 Task: Select the auto option in the line has warning.
Action: Mouse moved to (126, 470)
Screenshot: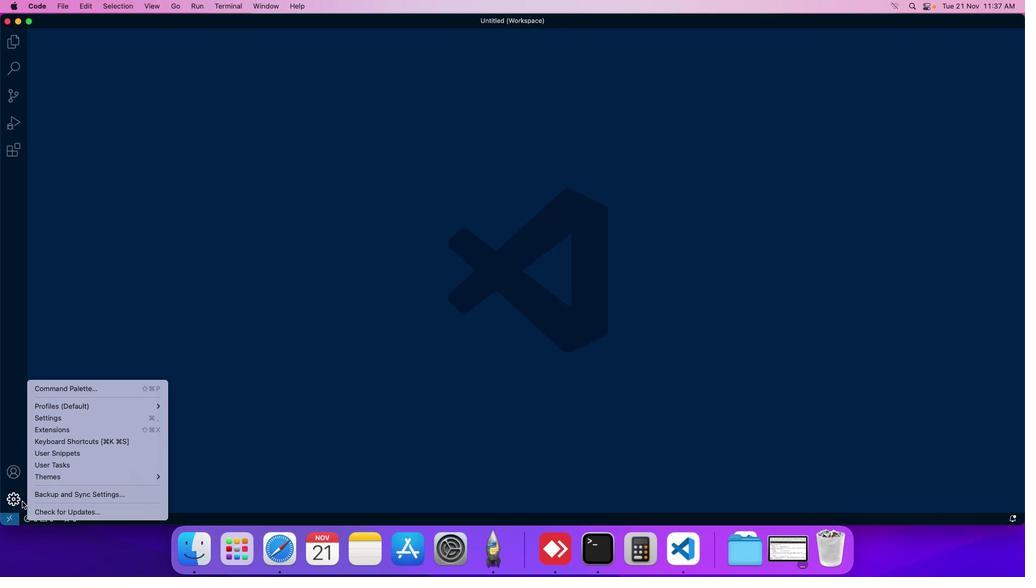 
Action: Mouse pressed left at (126, 470)
Screenshot: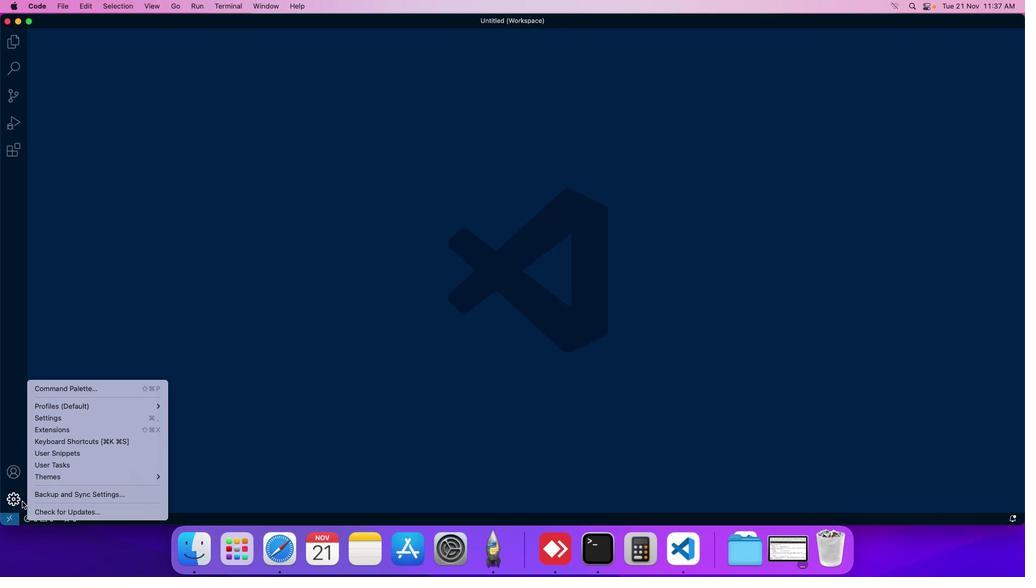 
Action: Mouse moved to (143, 403)
Screenshot: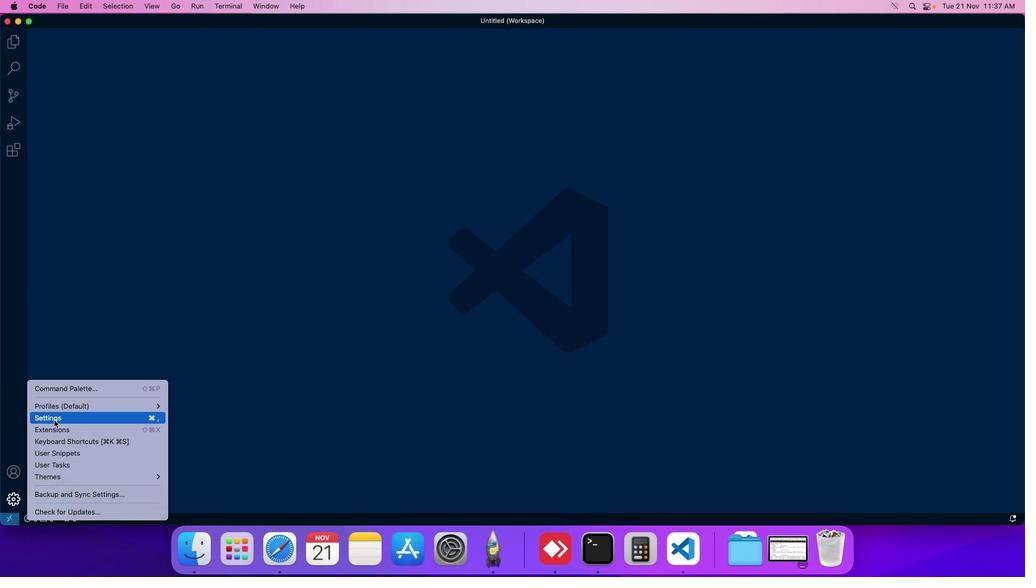 
Action: Mouse pressed left at (143, 403)
Screenshot: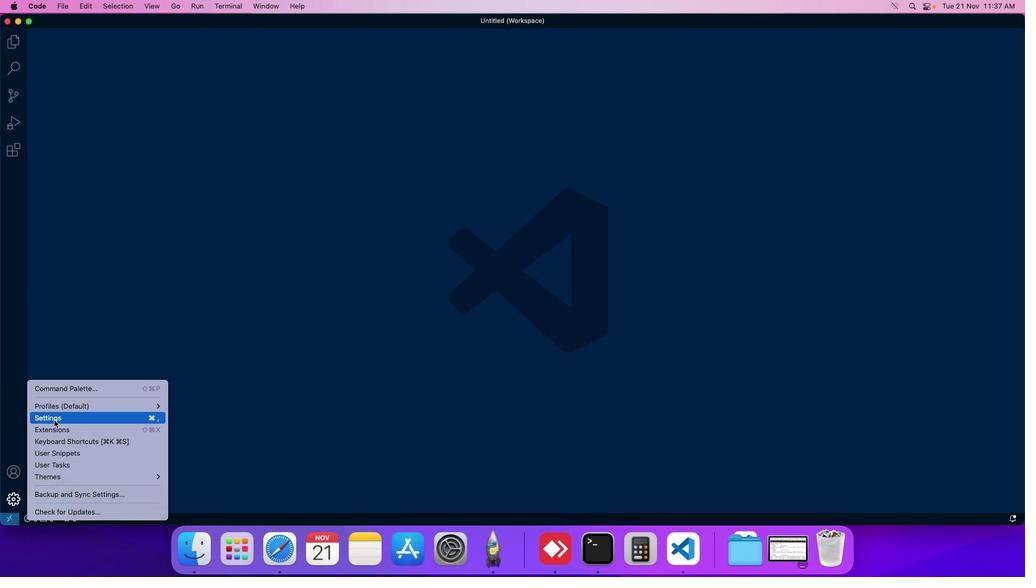 
Action: Mouse moved to (244, 126)
Screenshot: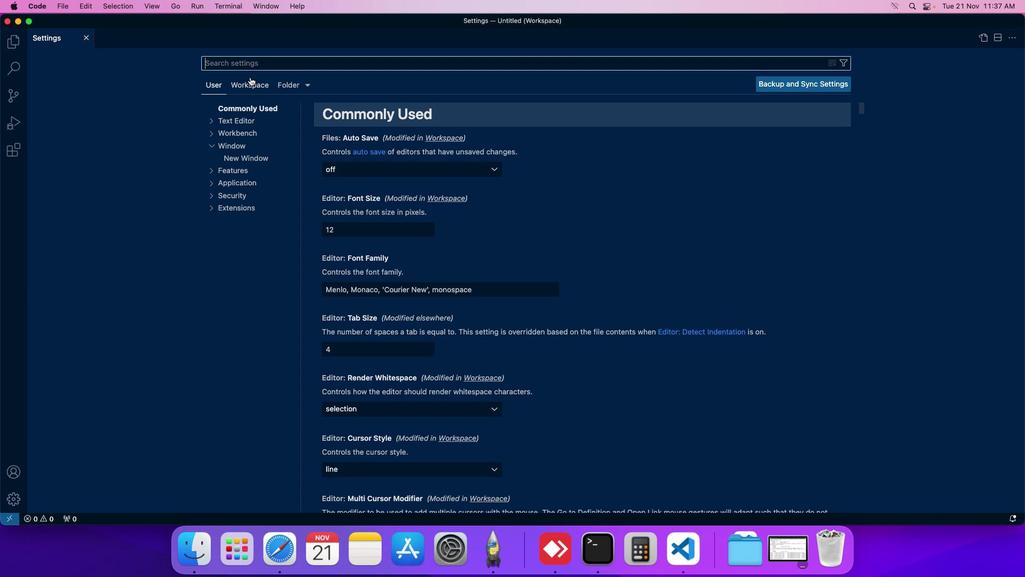 
Action: Mouse pressed left at (244, 126)
Screenshot: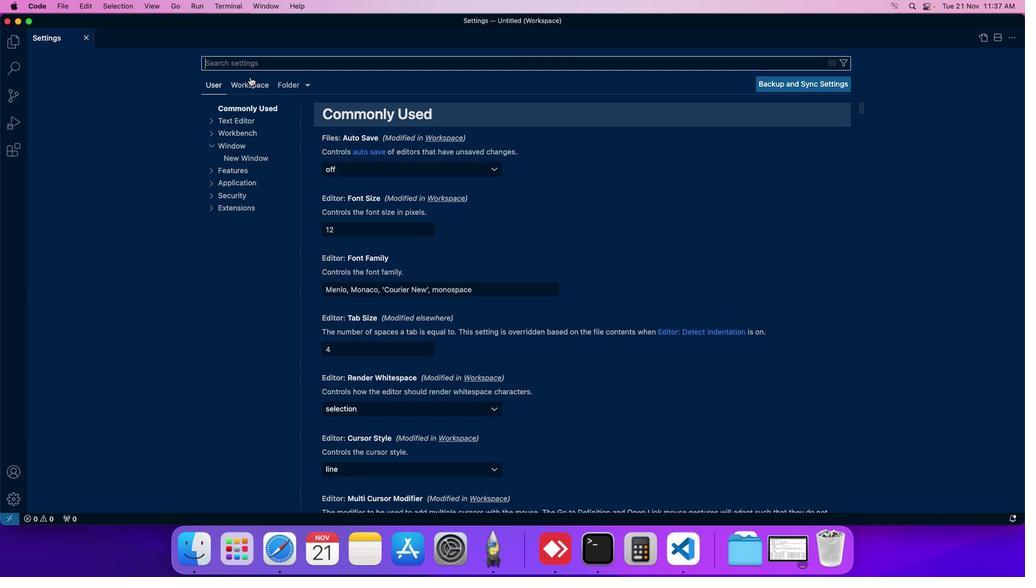 
Action: Mouse moved to (229, 192)
Screenshot: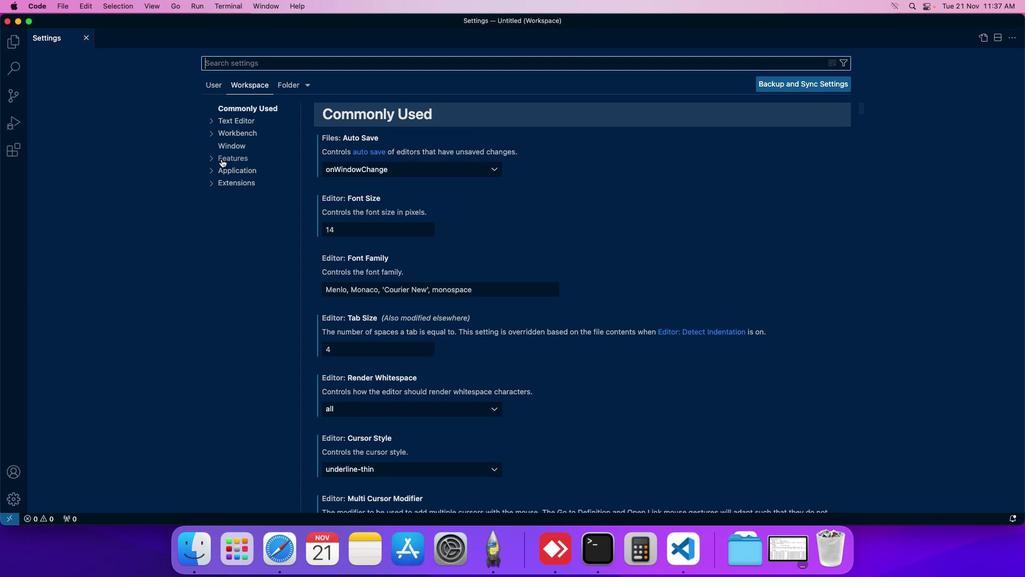 
Action: Mouse pressed left at (229, 192)
Screenshot: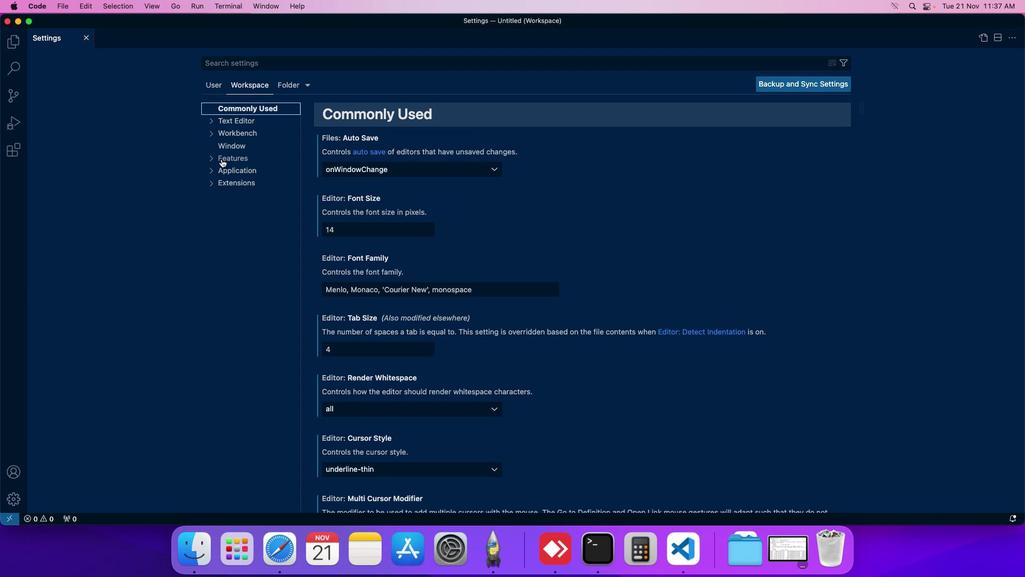 
Action: Mouse moved to (238, 355)
Screenshot: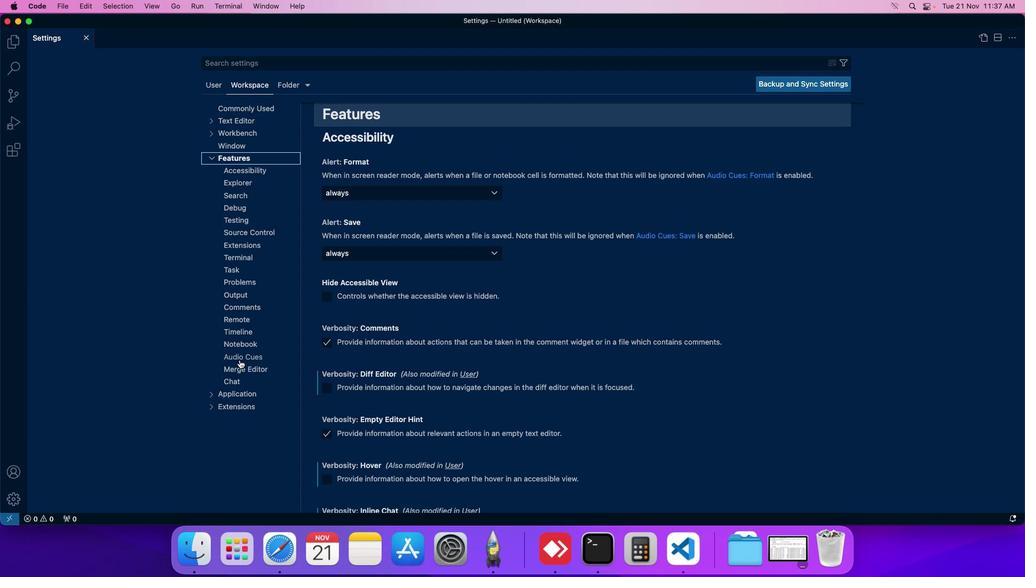 
Action: Mouse pressed left at (238, 355)
Screenshot: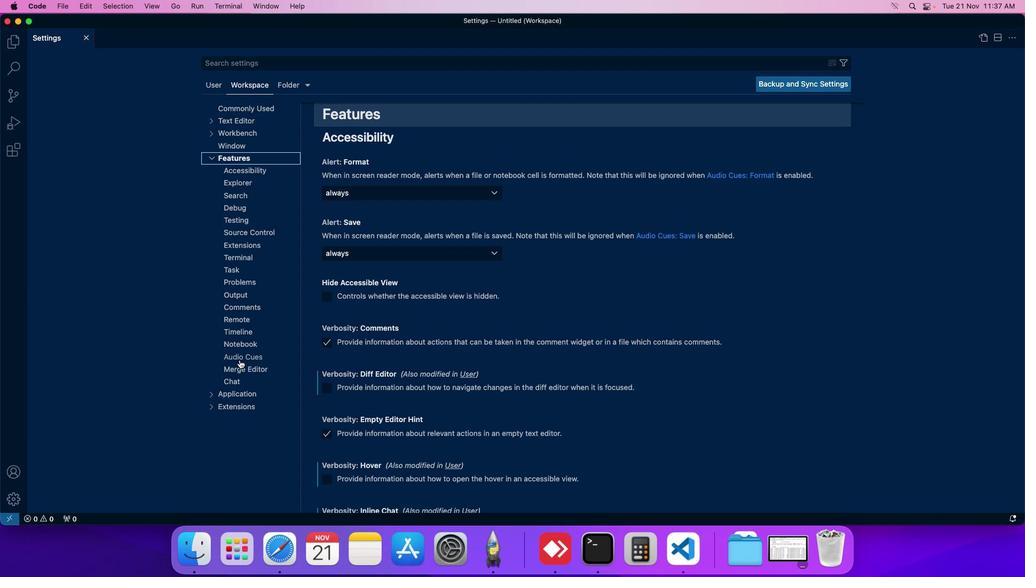 
Action: Mouse moved to (285, 336)
Screenshot: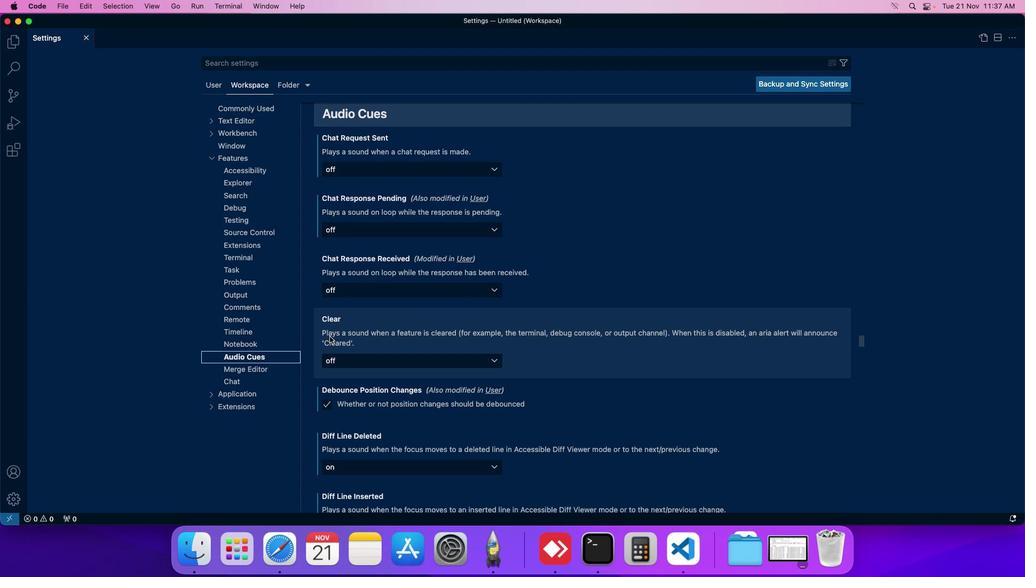 
Action: Mouse scrolled (285, 336) with delta (115, 63)
Screenshot: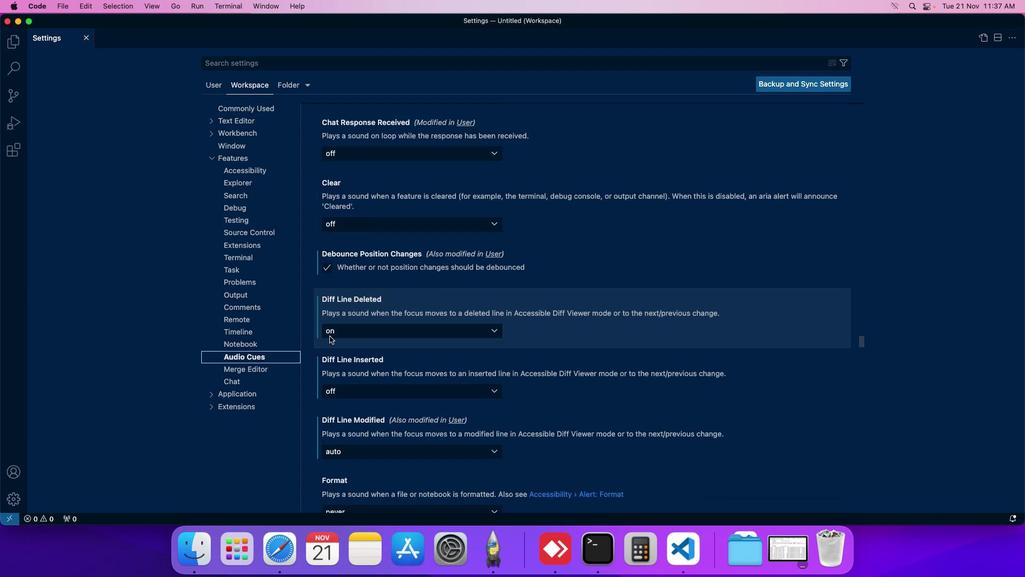 
Action: Mouse scrolled (285, 336) with delta (115, 63)
Screenshot: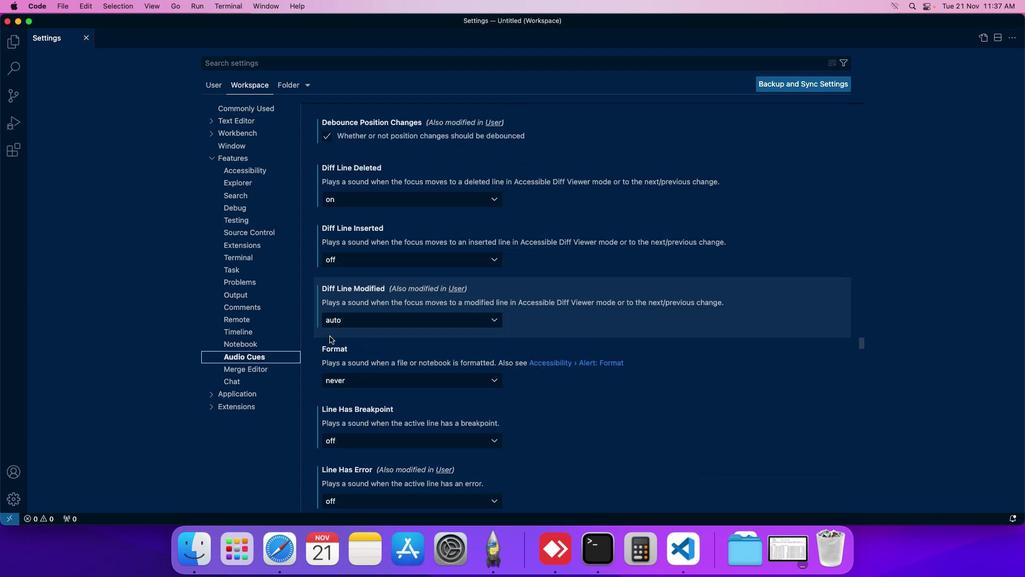 
Action: Mouse scrolled (285, 336) with delta (115, 63)
Screenshot: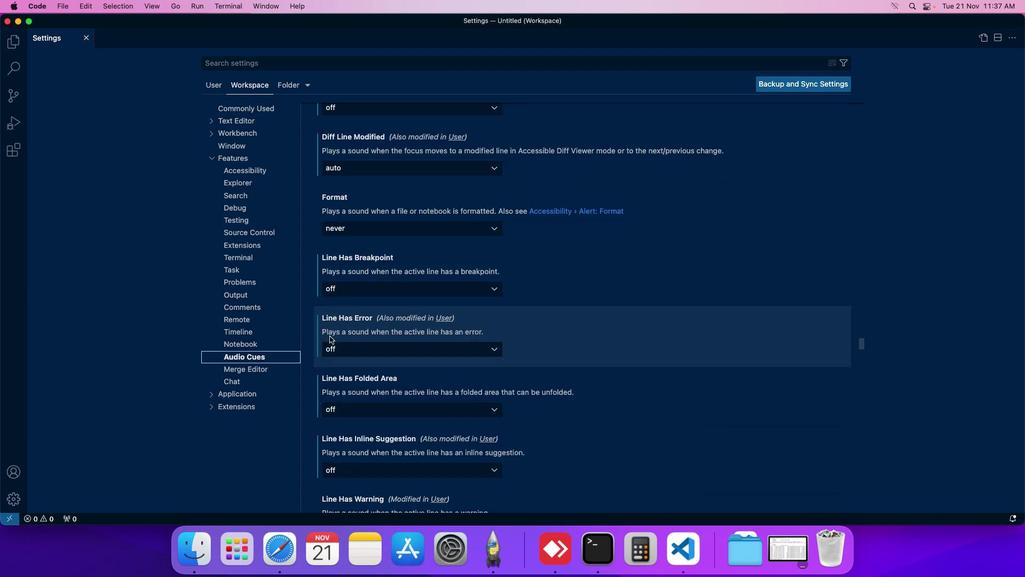 
Action: Mouse scrolled (285, 336) with delta (115, 63)
Screenshot: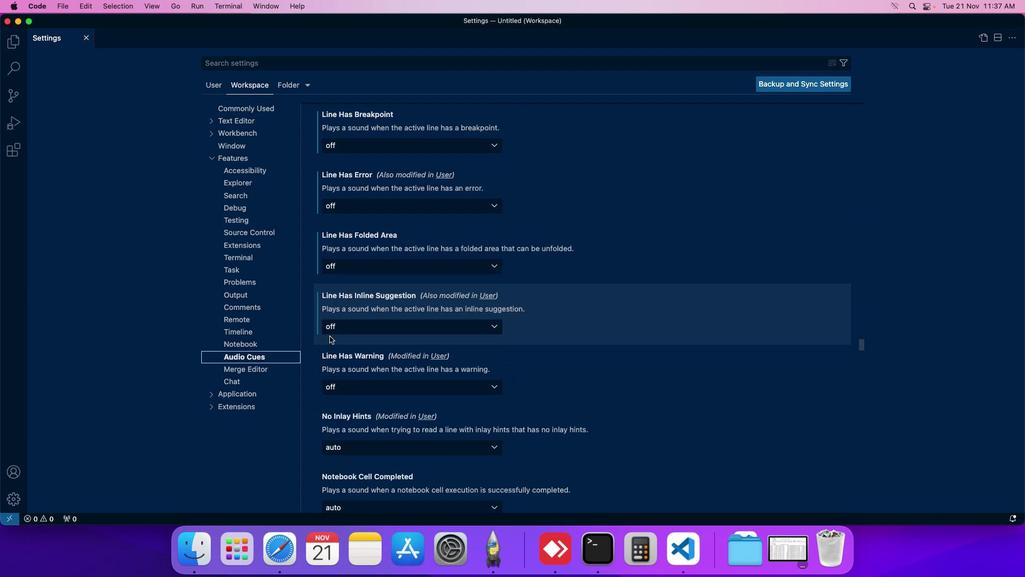 
Action: Mouse moved to (292, 330)
Screenshot: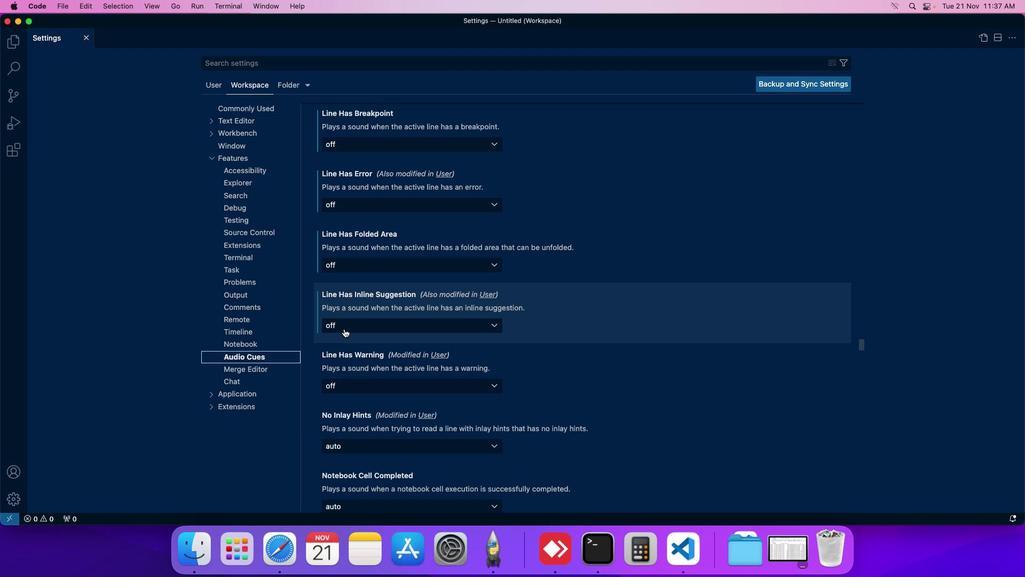 
Action: Mouse scrolled (292, 330) with delta (115, 63)
Screenshot: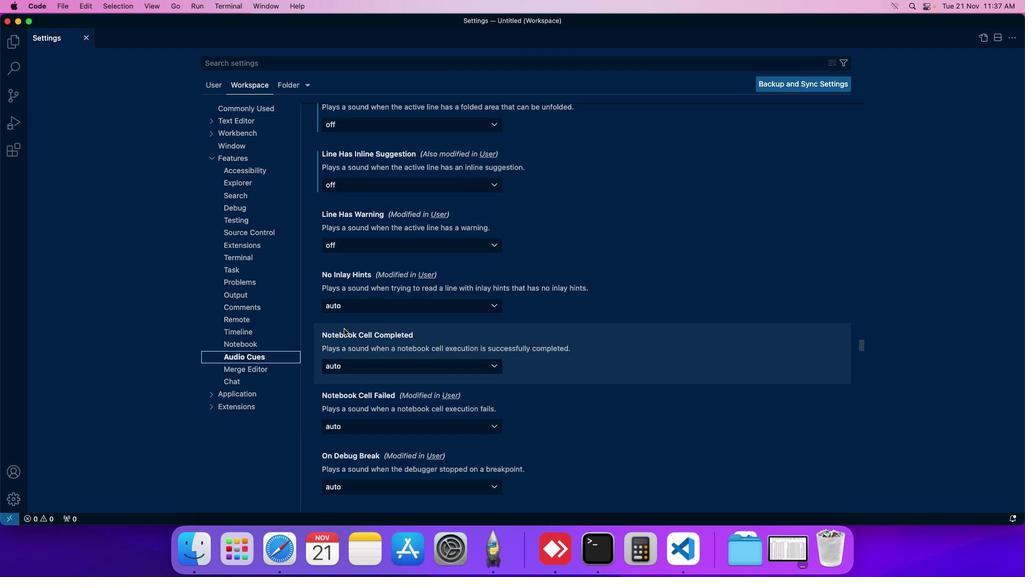 
Action: Mouse moved to (303, 263)
Screenshot: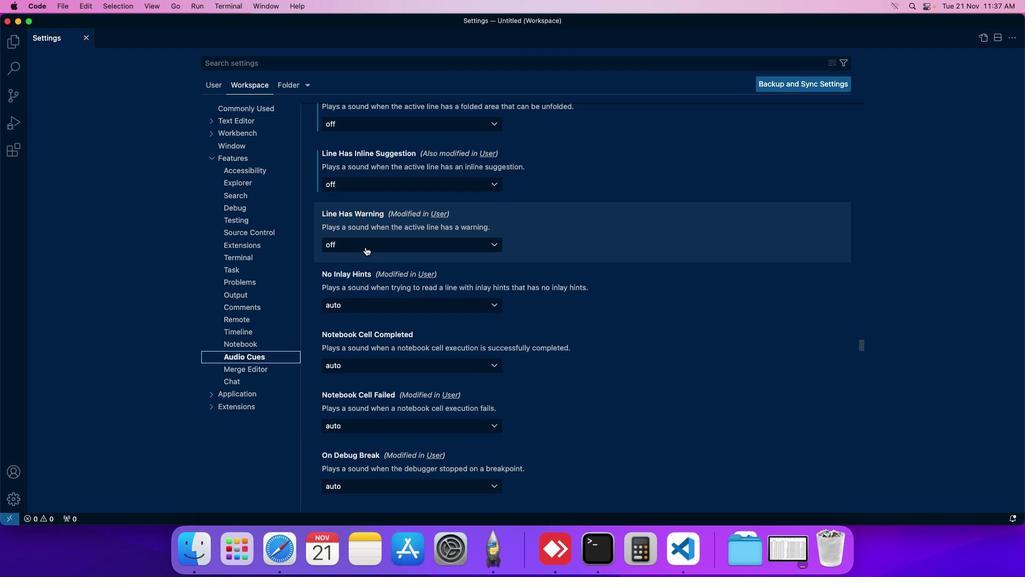 
Action: Mouse pressed left at (303, 263)
Screenshot: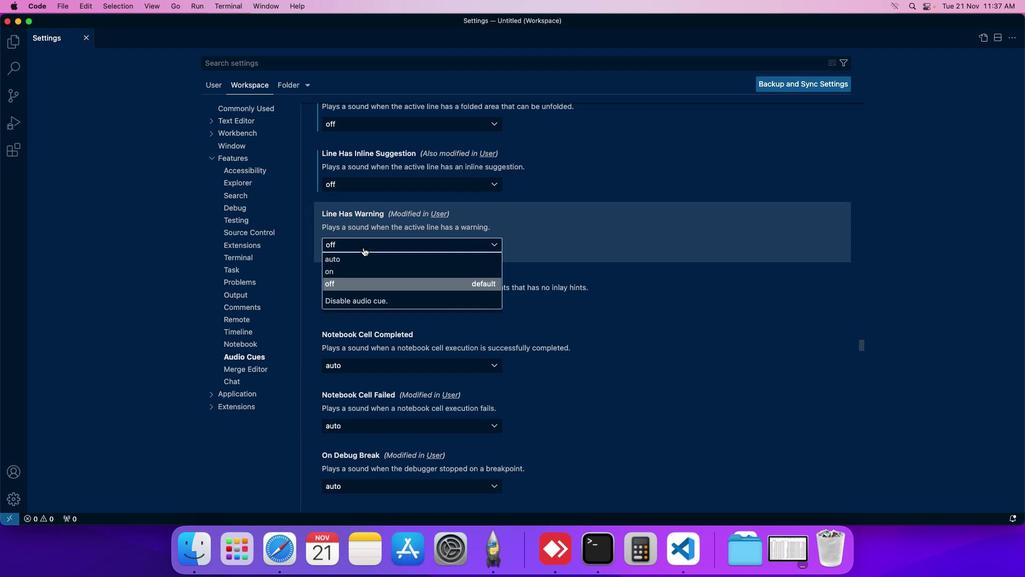 
Action: Mouse moved to (294, 275)
Screenshot: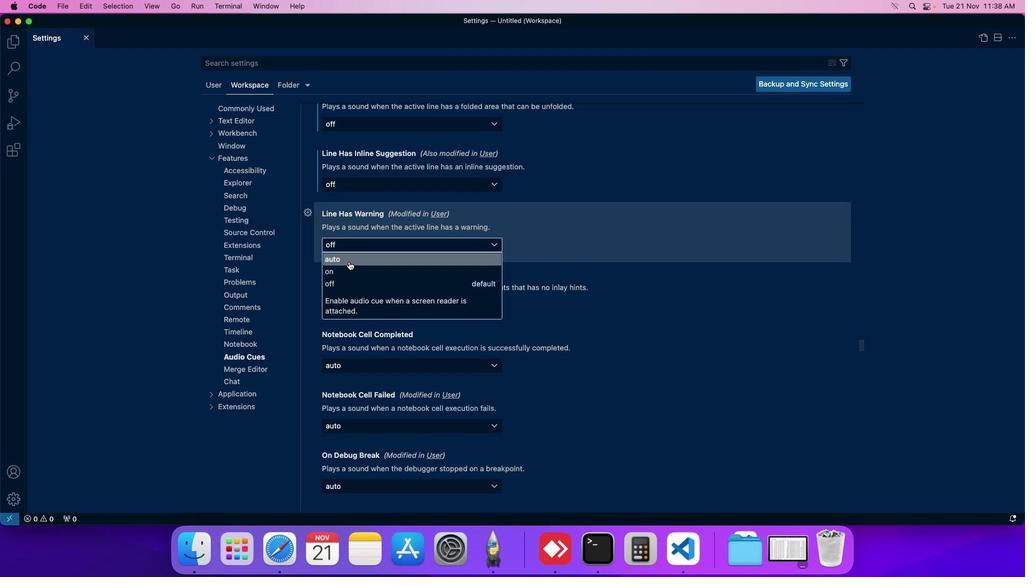 
Action: Mouse pressed left at (294, 275)
Screenshot: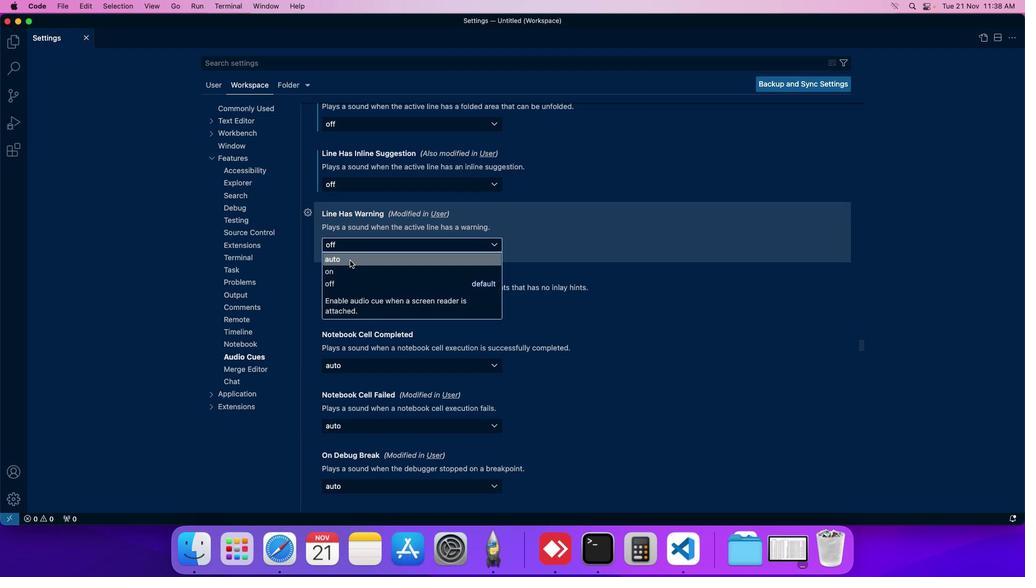 
Action: Mouse moved to (300, 268)
Screenshot: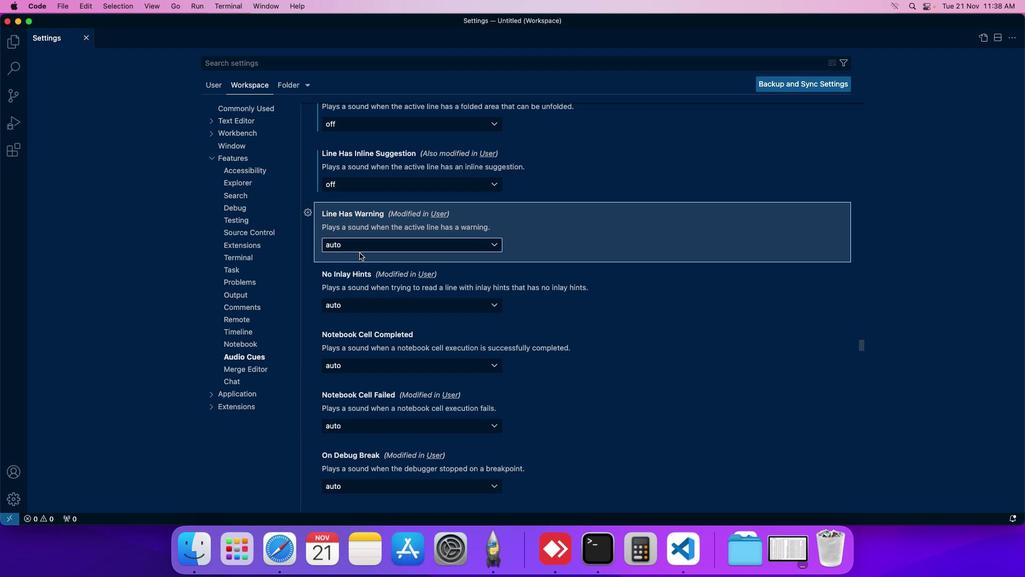 
